 Task: Toggle the filter sort order option in the quick open > history.
Action: Mouse moved to (10, 626)
Screenshot: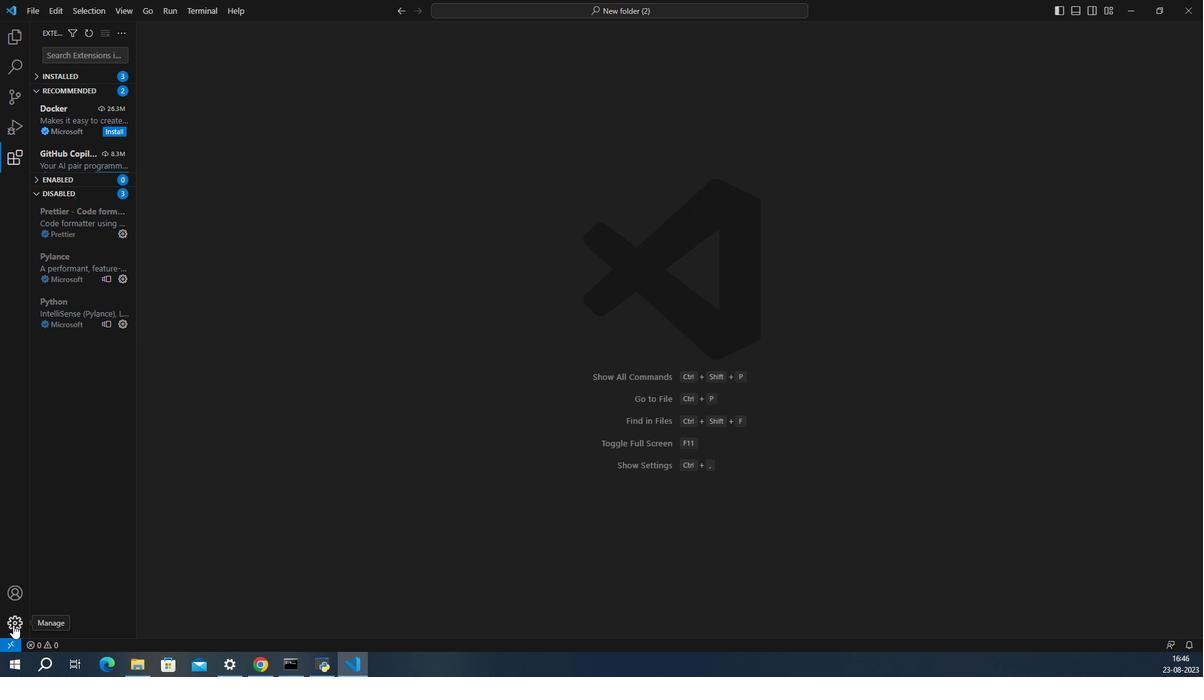 
Action: Mouse pressed left at (10, 626)
Screenshot: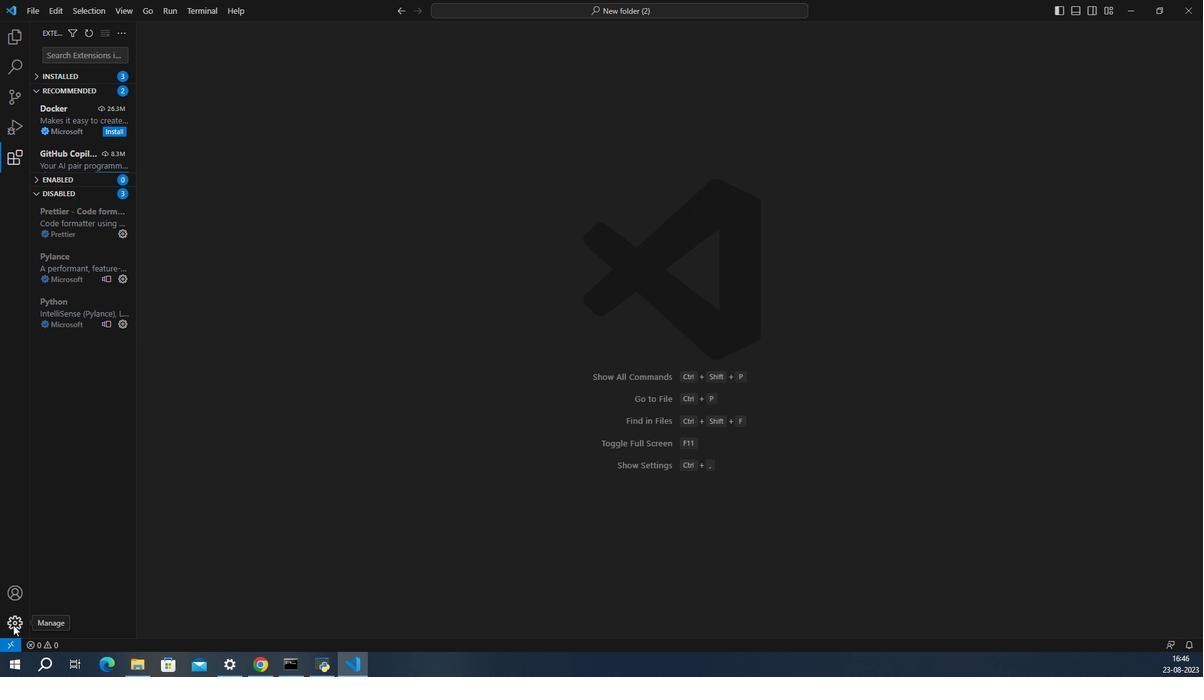 
Action: Mouse moved to (67, 522)
Screenshot: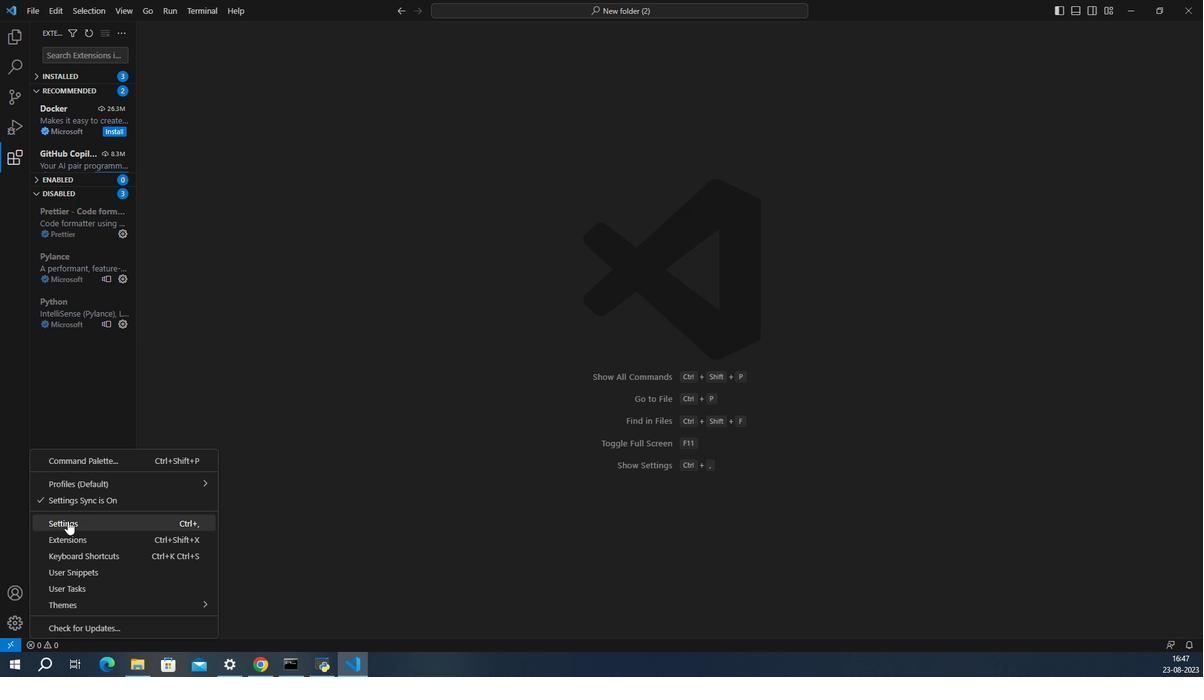 
Action: Mouse pressed left at (67, 522)
Screenshot: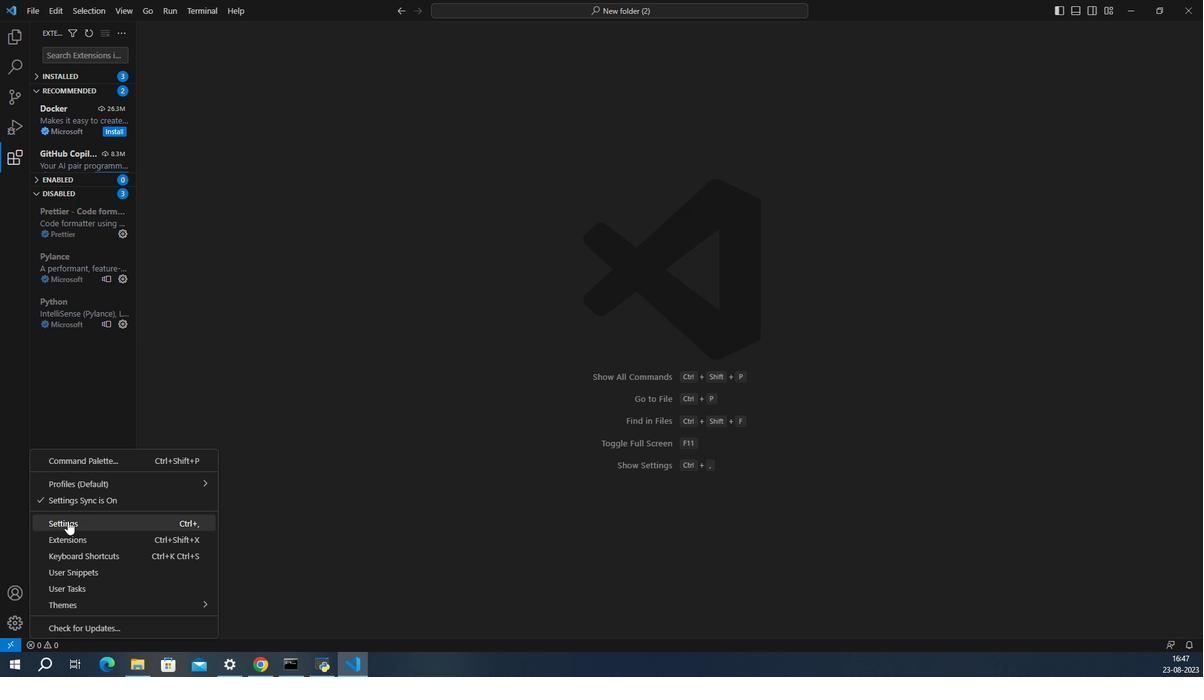 
Action: Mouse moved to (551, 307)
Screenshot: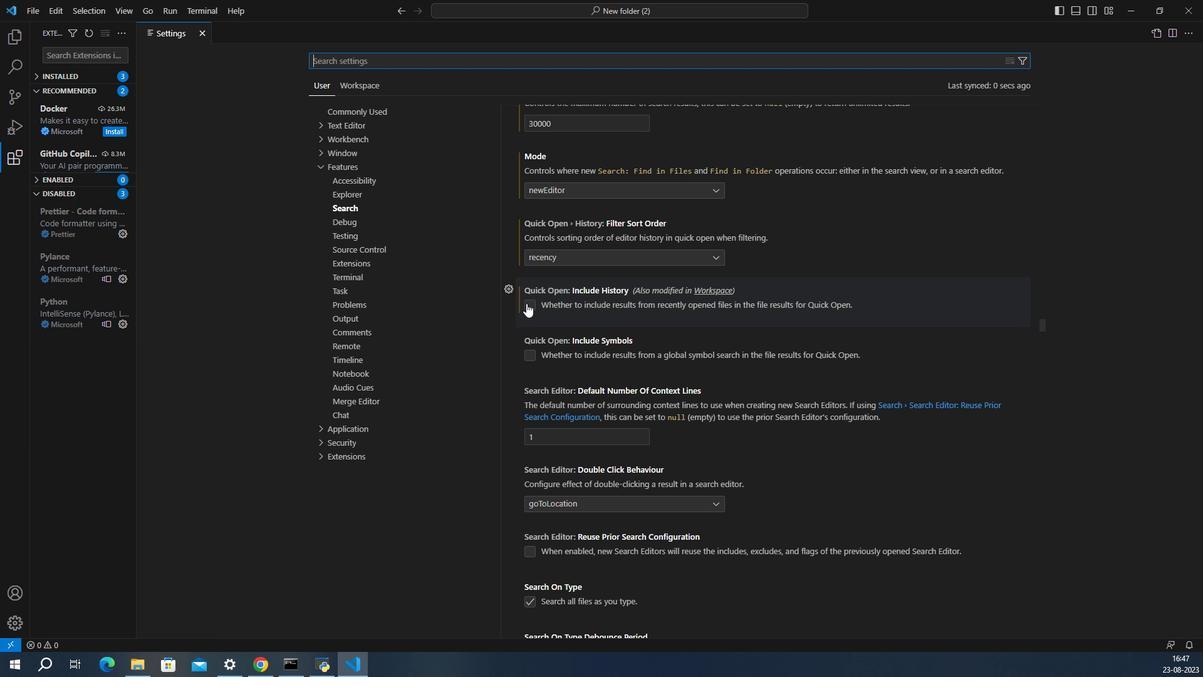 
Action: Mouse pressed left at (551, 307)
Screenshot: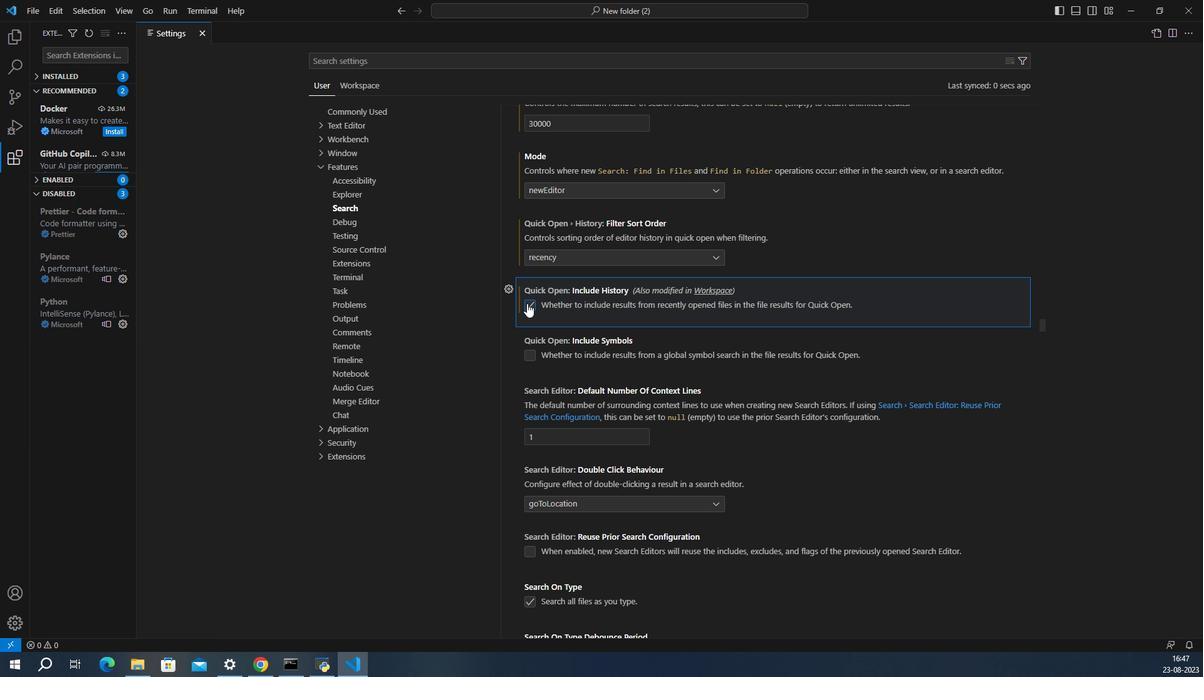 
Action: Mouse moved to (580, 311)
Screenshot: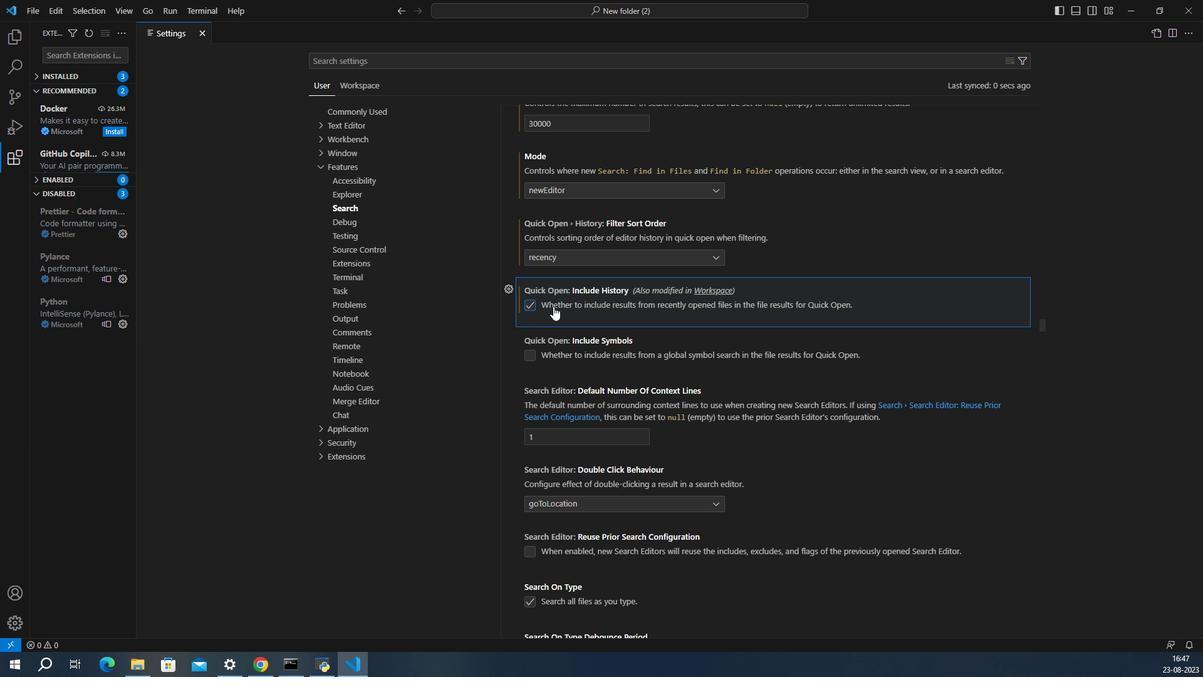 
